 Task: Check the sale-to-list ratio of central air conditioning in the last 3 years.
Action: Mouse moved to (966, 258)
Screenshot: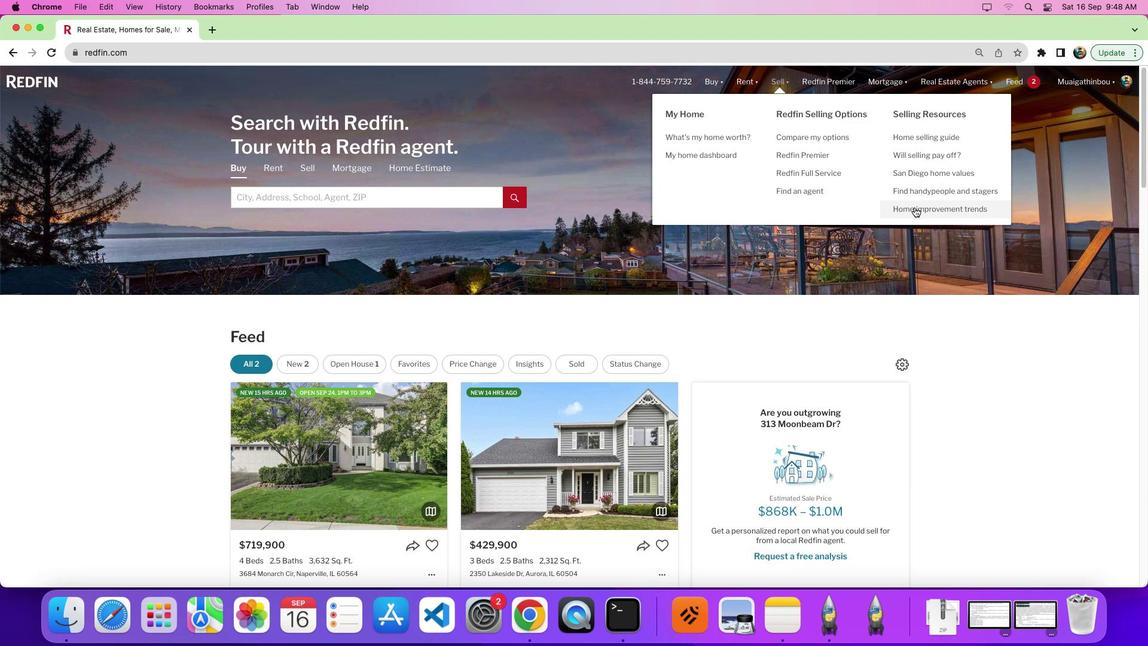
Action: Mouse pressed left at (966, 258)
Screenshot: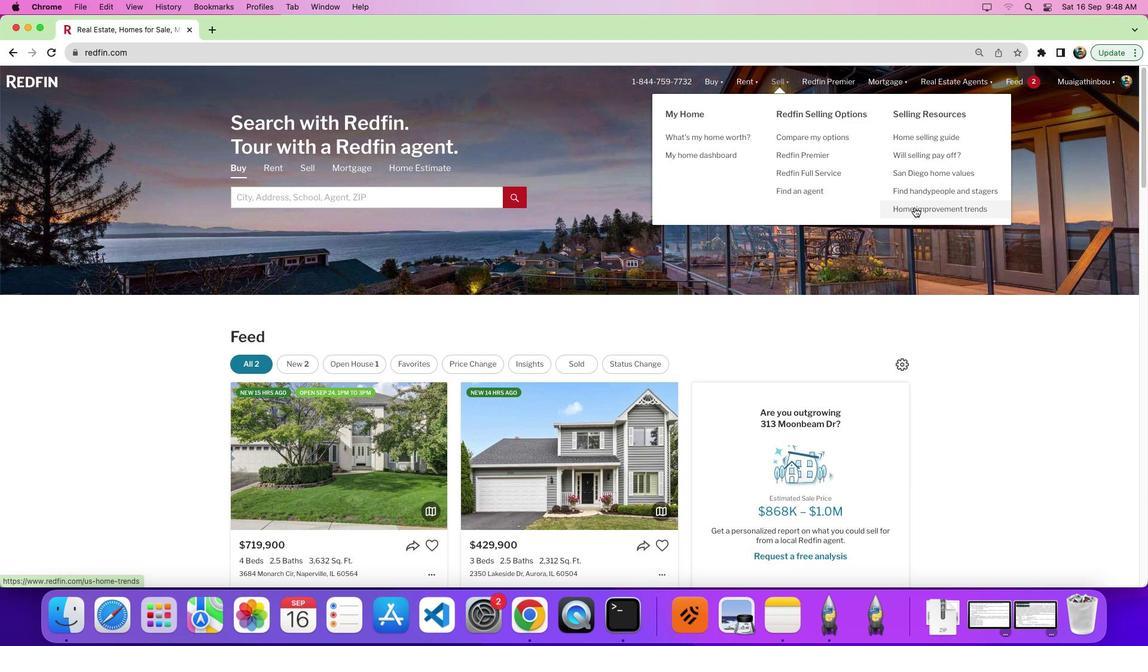 
Action: Mouse moved to (966, 258)
Screenshot: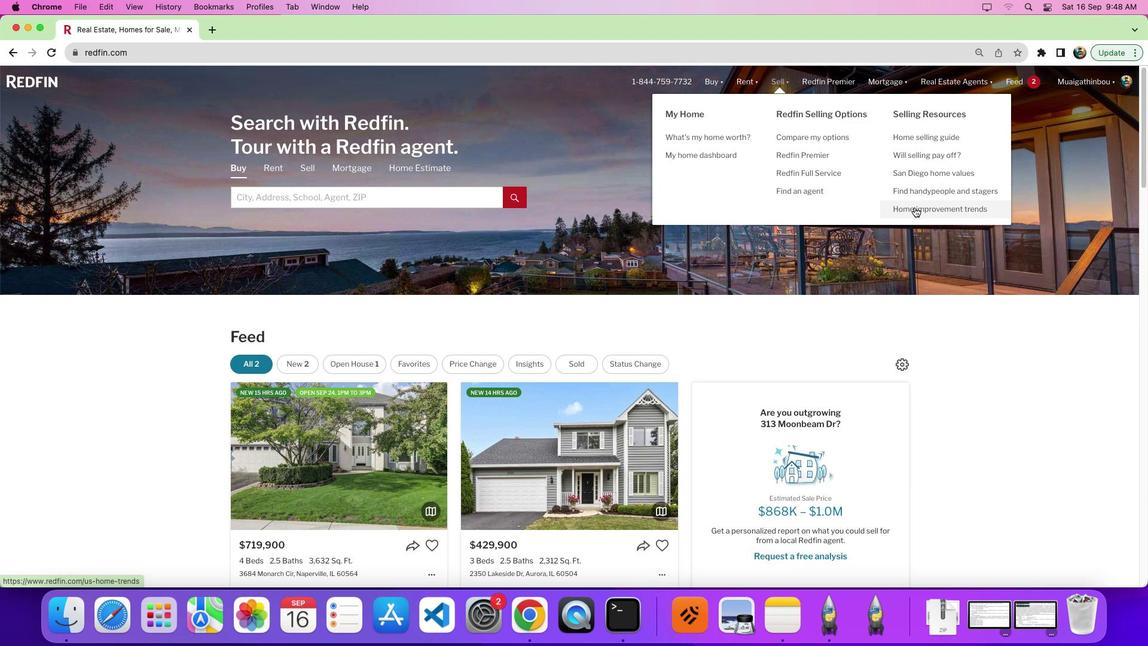 
Action: Mouse pressed left at (966, 258)
Screenshot: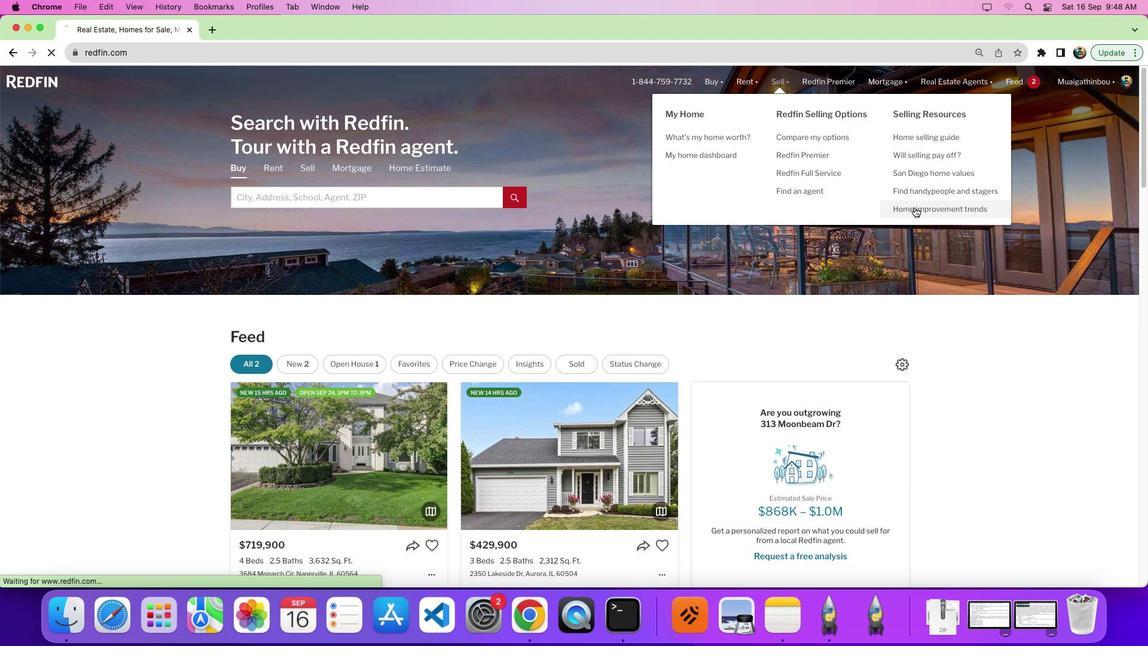 
Action: Mouse moved to (361, 277)
Screenshot: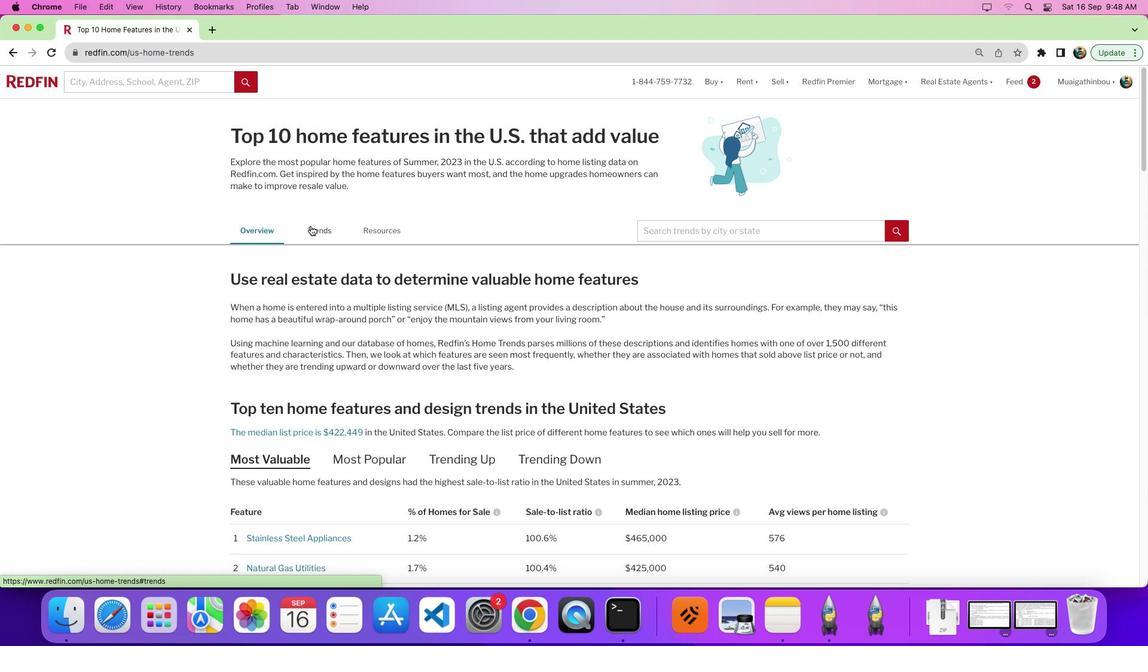 
Action: Mouse pressed left at (361, 277)
Screenshot: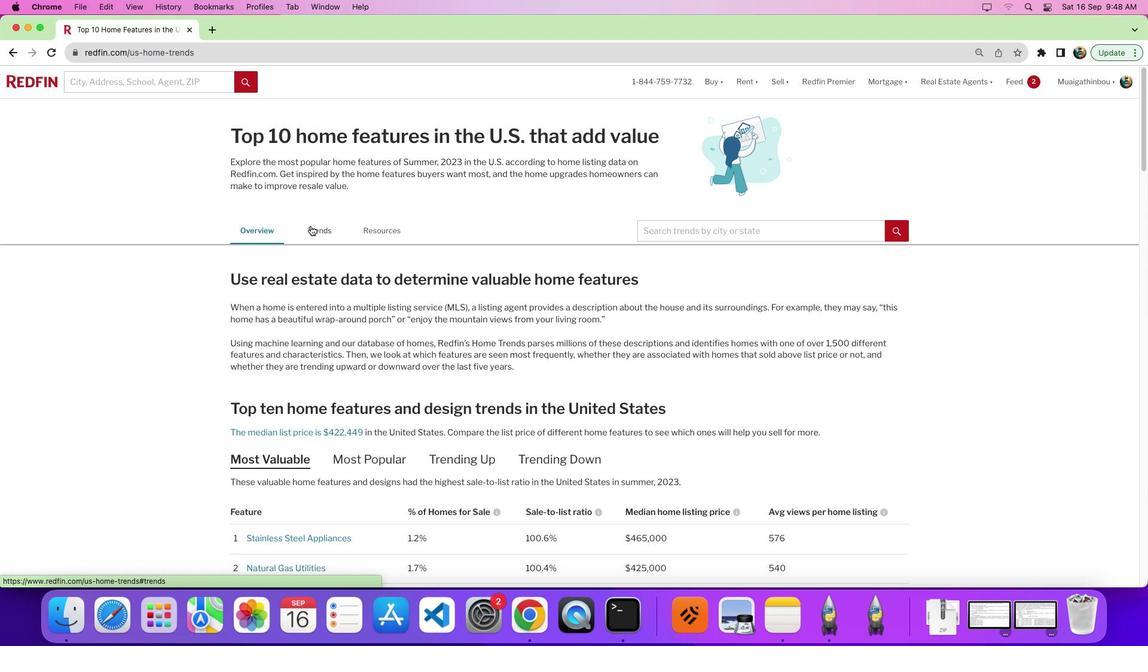
Action: Mouse moved to (540, 350)
Screenshot: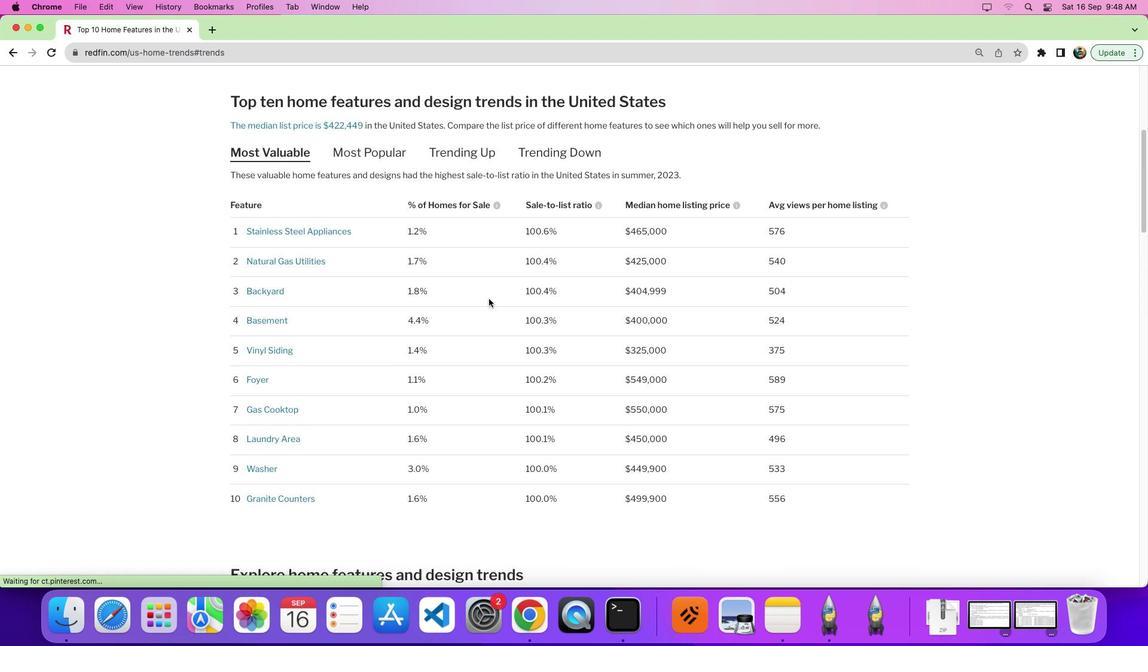 
Action: Mouse scrolled (540, 350) with delta (51, 50)
Screenshot: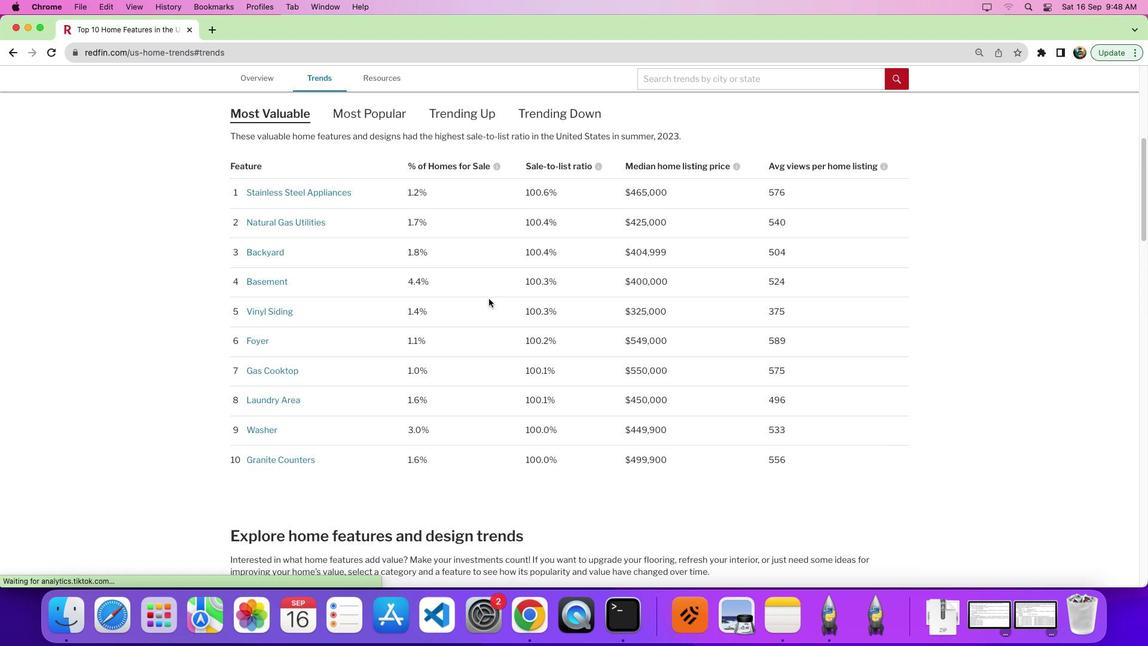 
Action: Mouse scrolled (540, 350) with delta (51, 50)
Screenshot: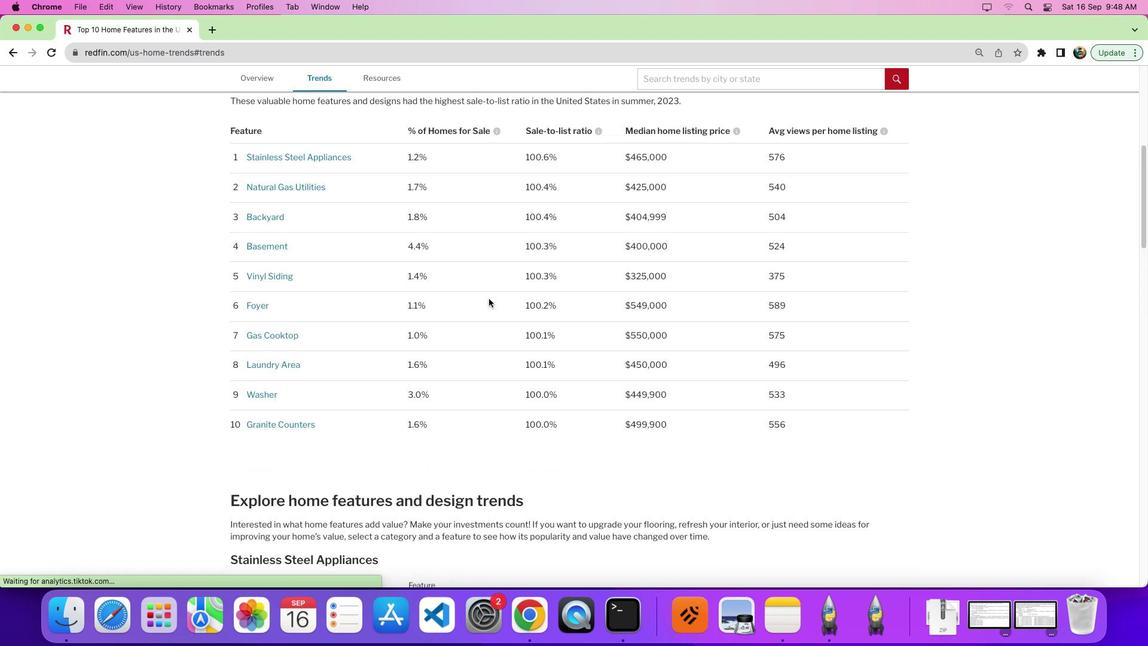 
Action: Mouse scrolled (540, 350) with delta (51, 47)
Screenshot: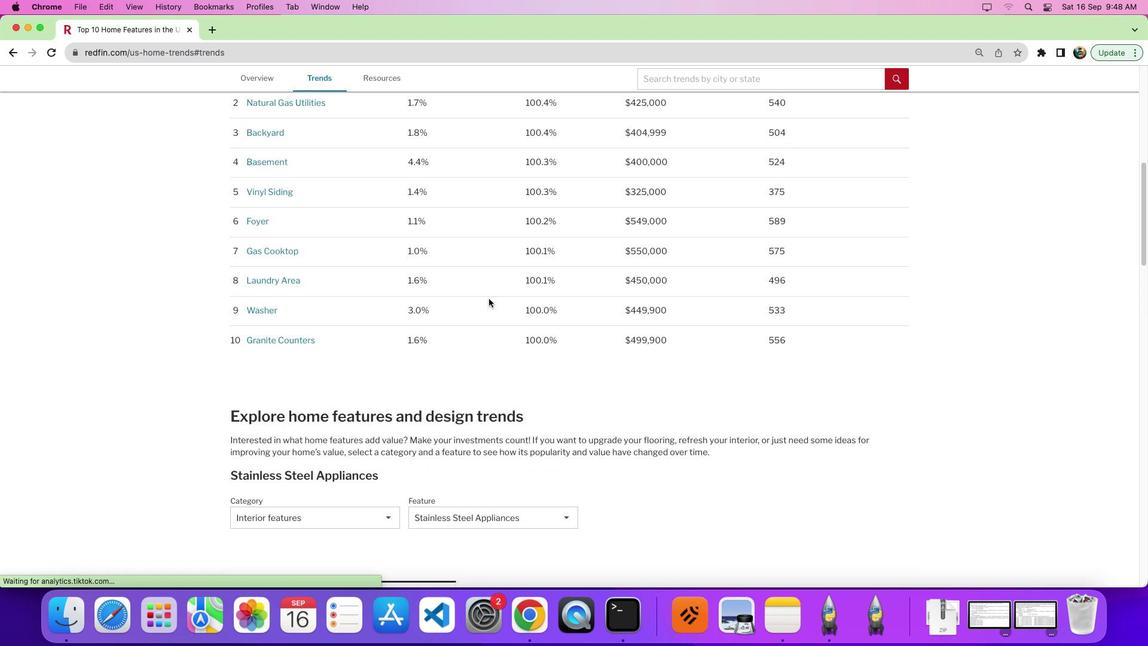 
Action: Mouse scrolled (540, 350) with delta (51, 50)
Screenshot: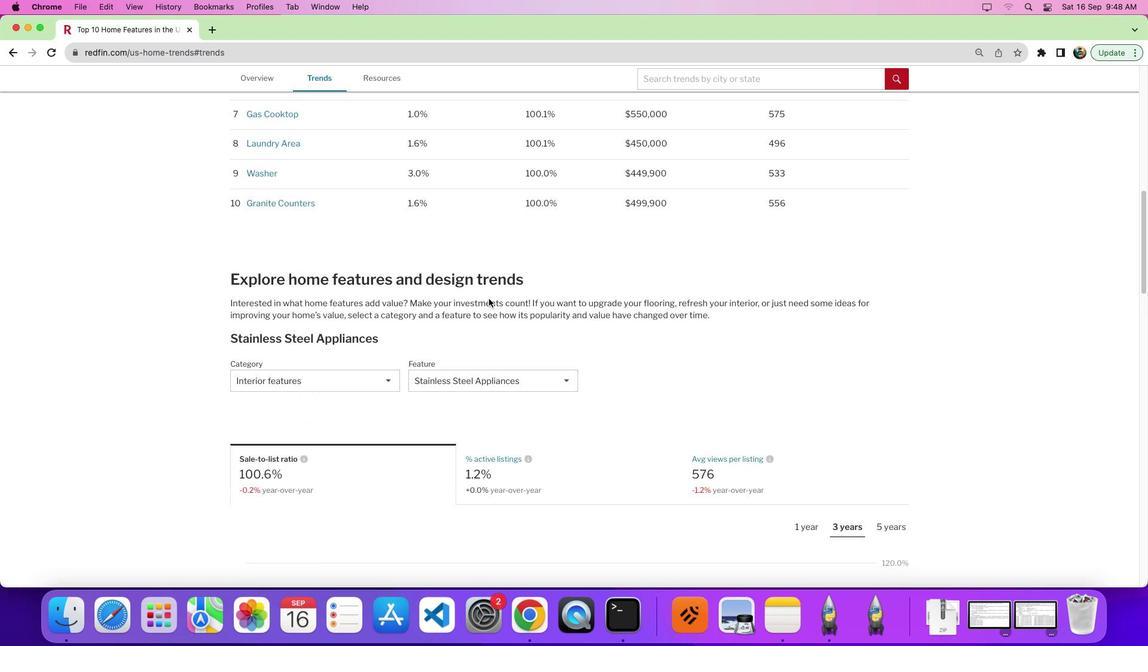 
Action: Mouse scrolled (540, 350) with delta (51, 50)
Screenshot: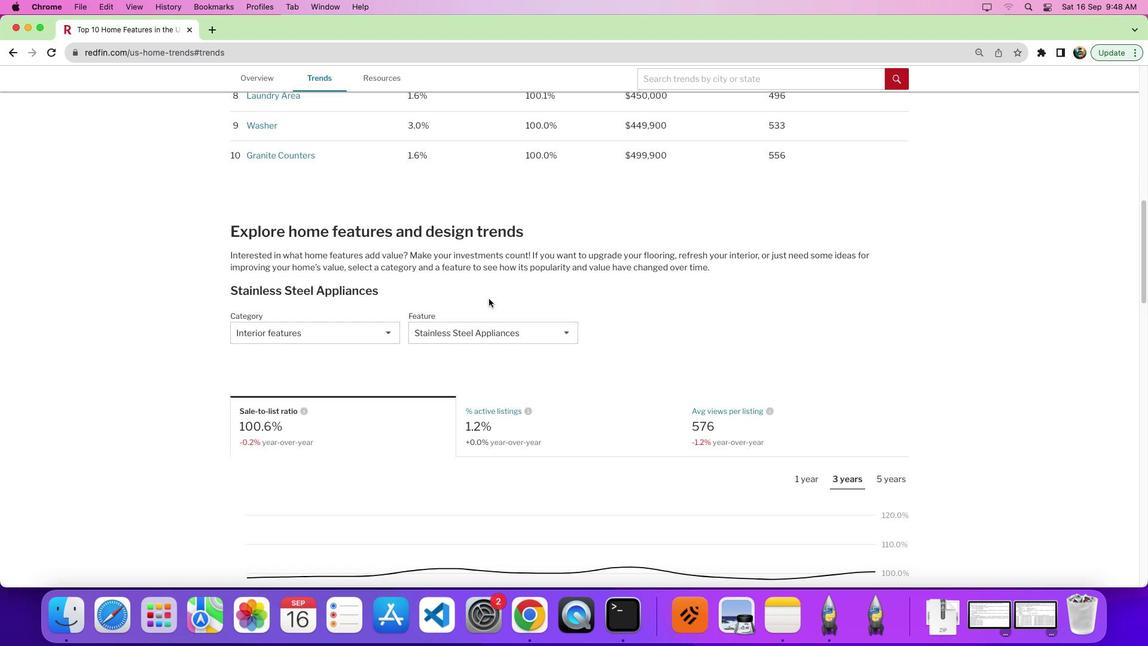 
Action: Mouse scrolled (540, 350) with delta (51, 47)
Screenshot: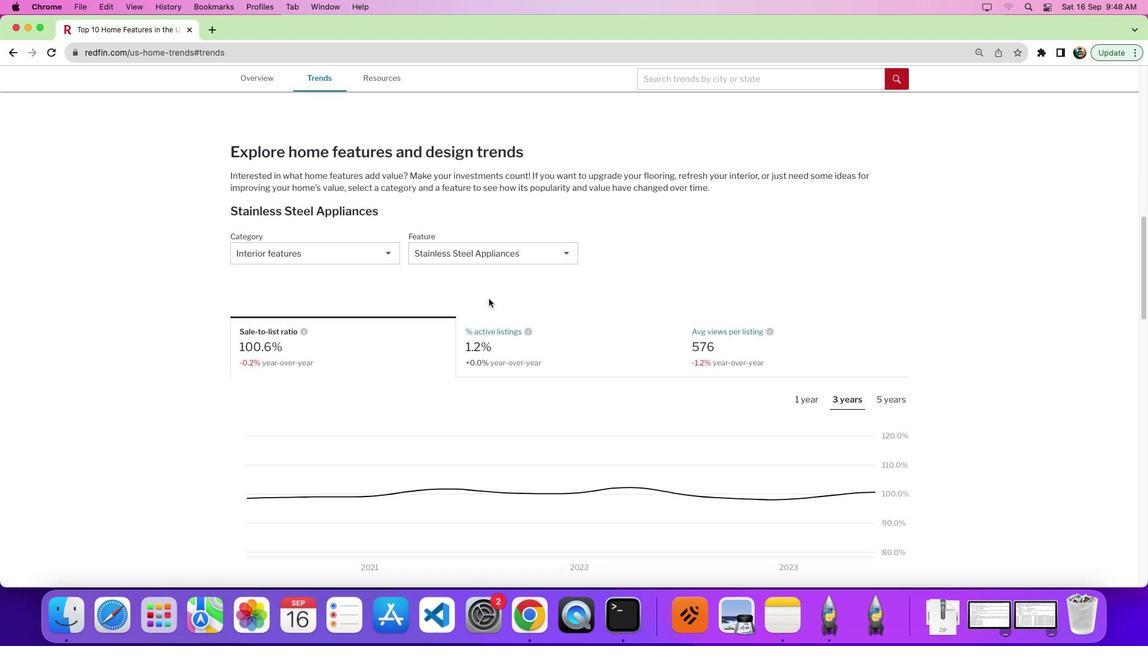 
Action: Mouse moved to (388, 287)
Screenshot: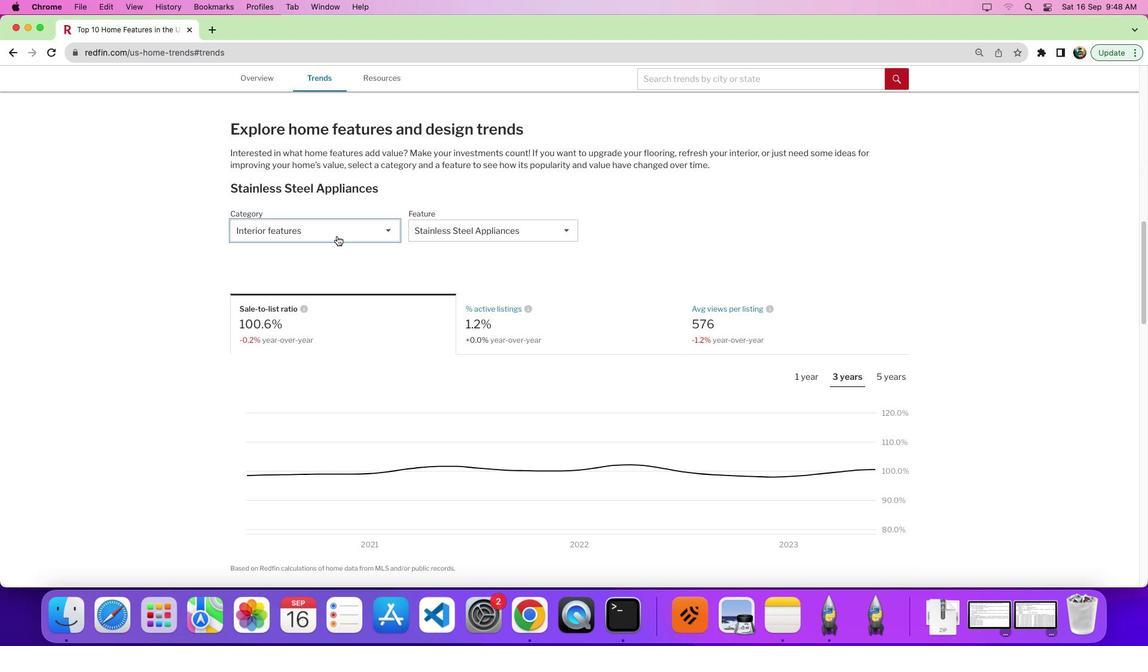 
Action: Mouse pressed left at (388, 287)
Screenshot: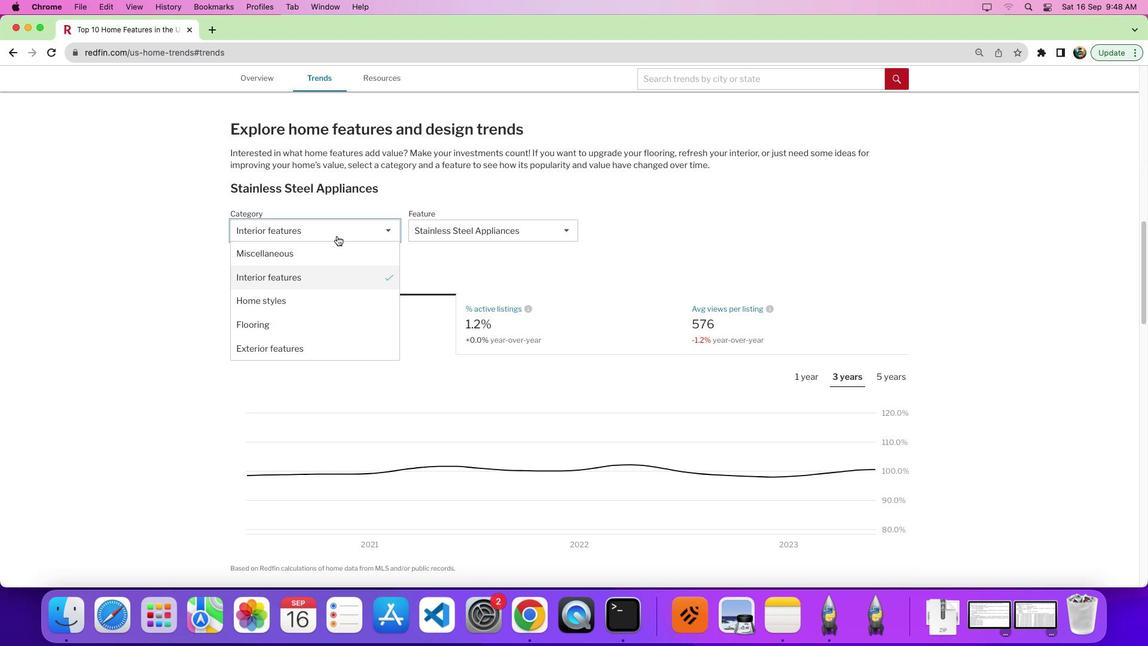 
Action: Mouse moved to (383, 338)
Screenshot: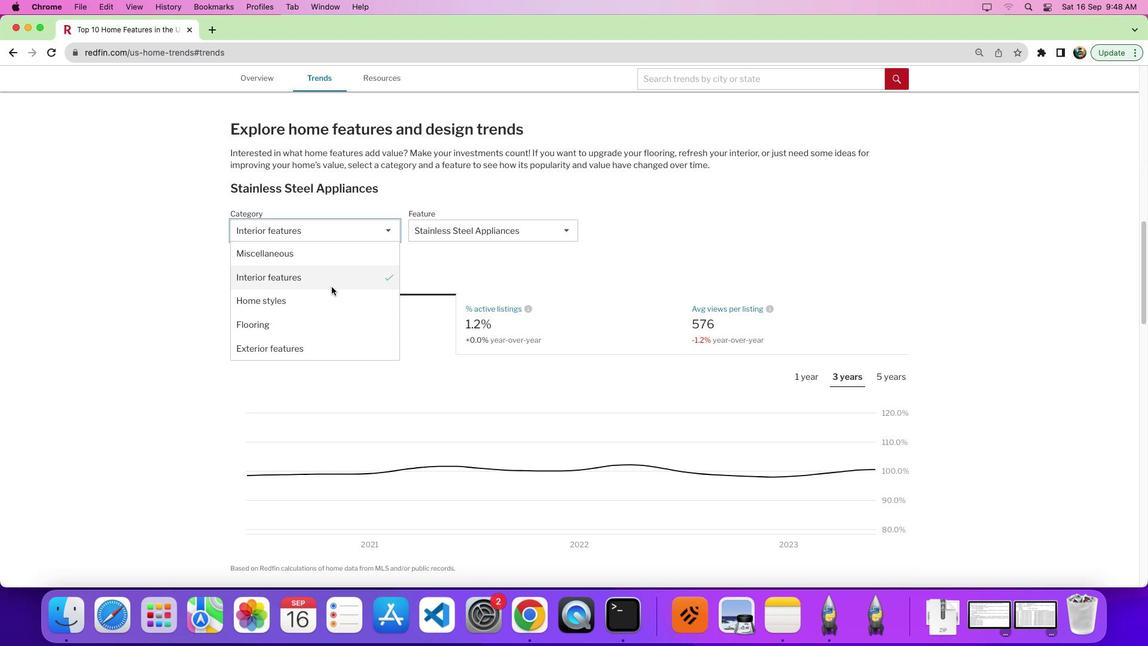 
Action: Mouse pressed left at (383, 338)
Screenshot: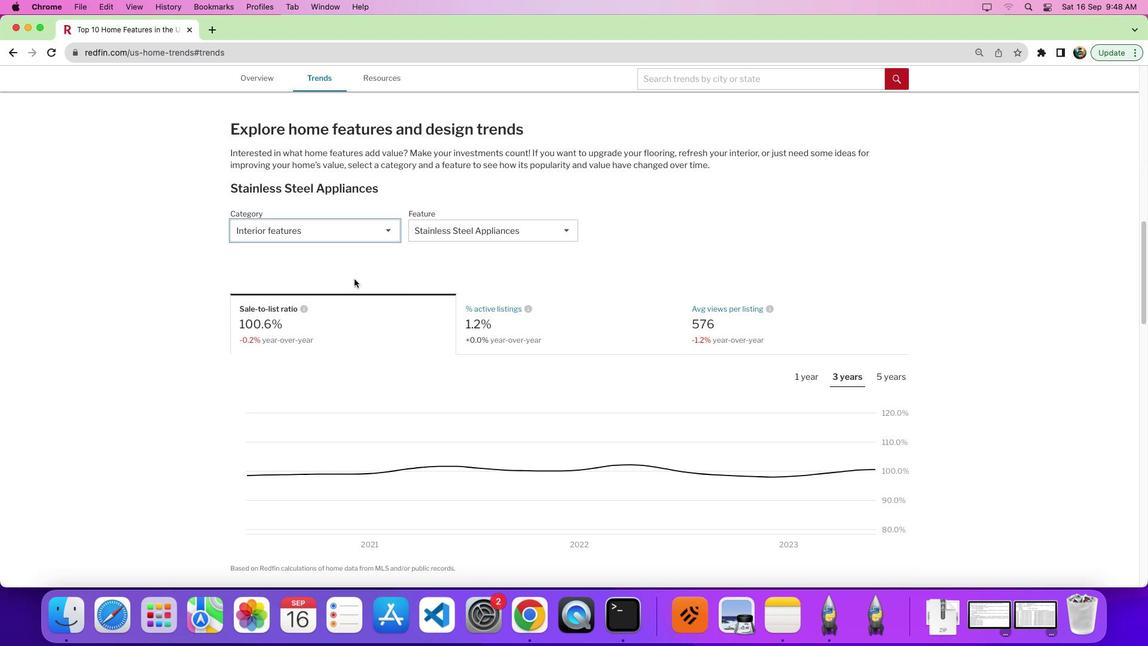 
Action: Mouse moved to (521, 287)
Screenshot: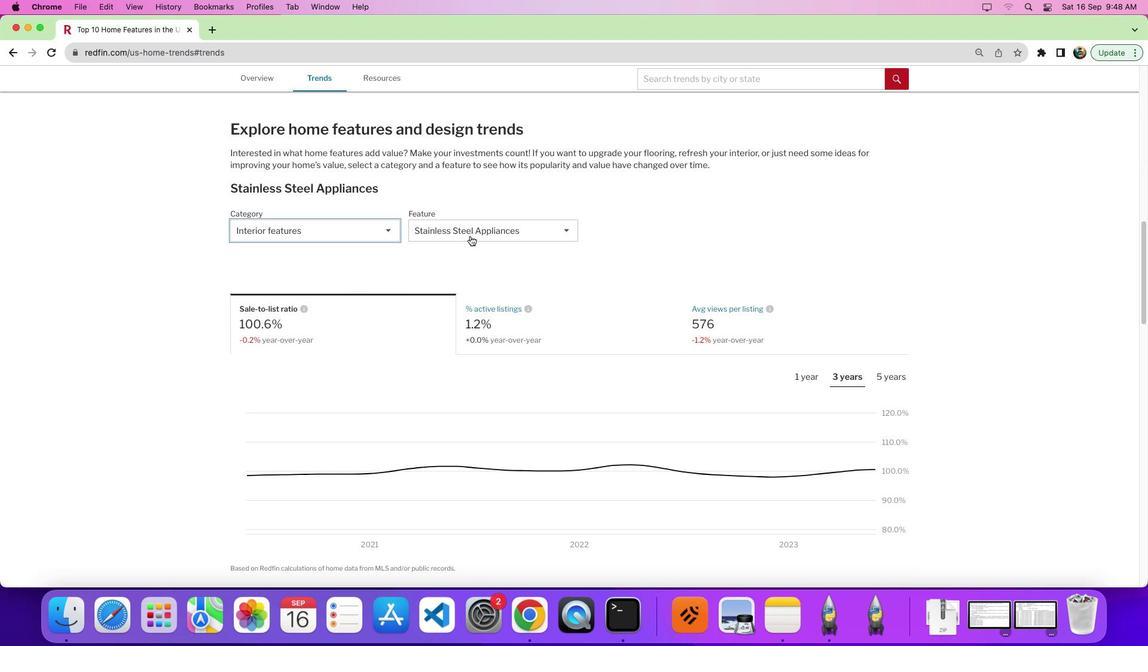 
Action: Mouse pressed left at (521, 287)
Screenshot: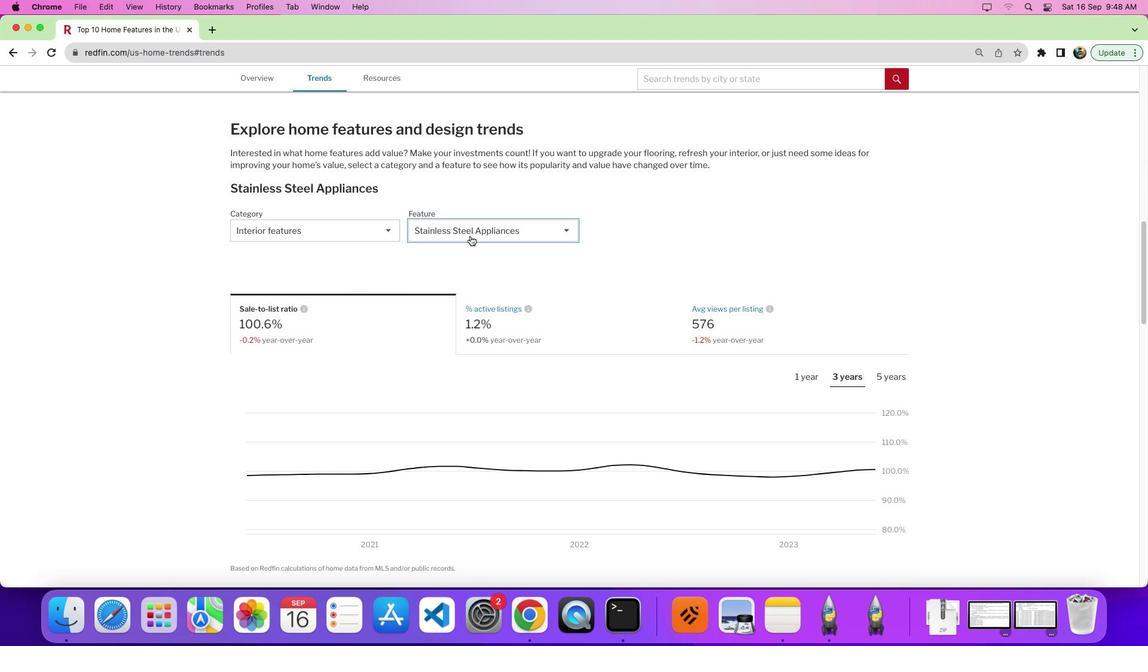 
Action: Mouse moved to (520, 384)
Screenshot: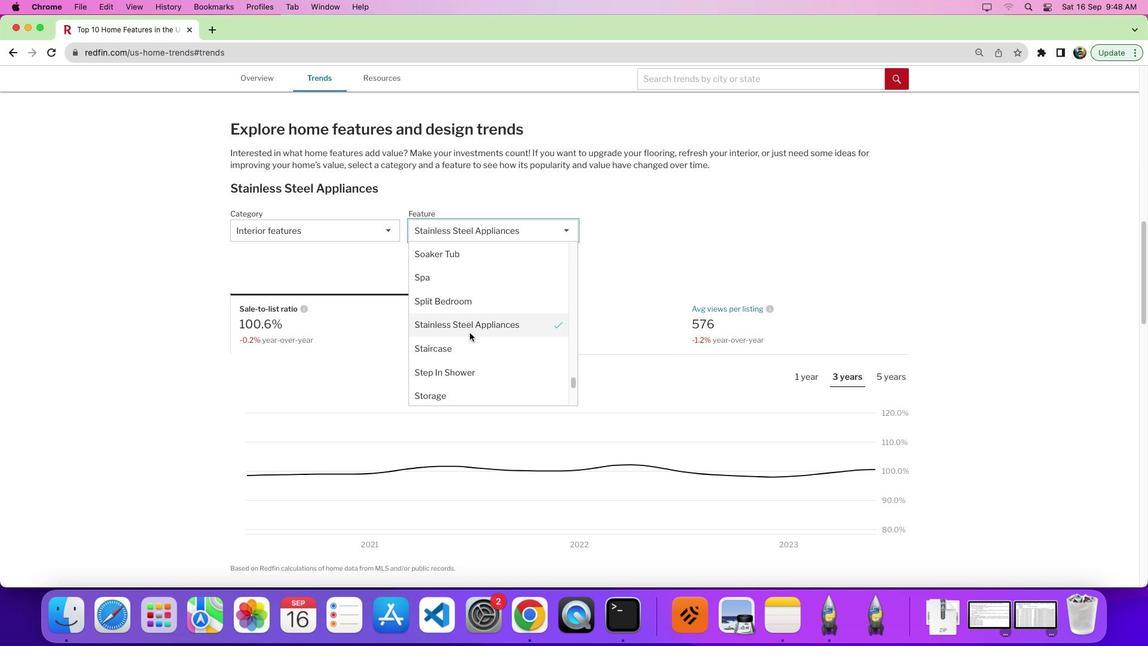 
Action: Mouse scrolled (520, 384) with delta (51, 52)
Screenshot: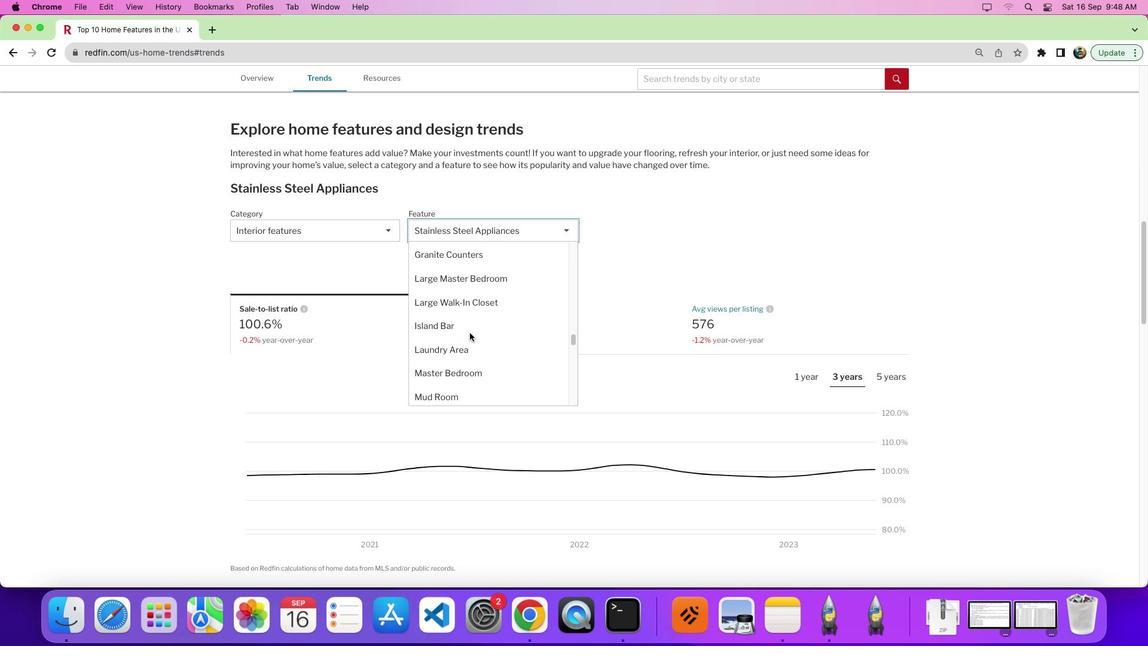 
Action: Mouse scrolled (520, 384) with delta (51, 52)
Screenshot: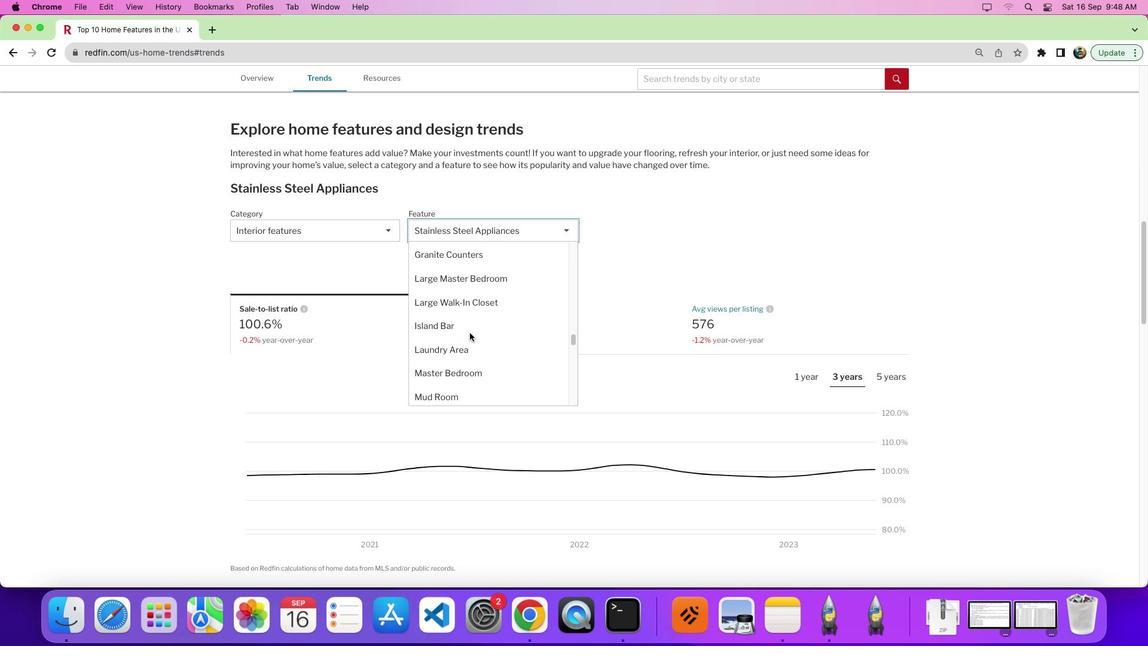 
Action: Mouse scrolled (520, 384) with delta (51, 56)
Screenshot: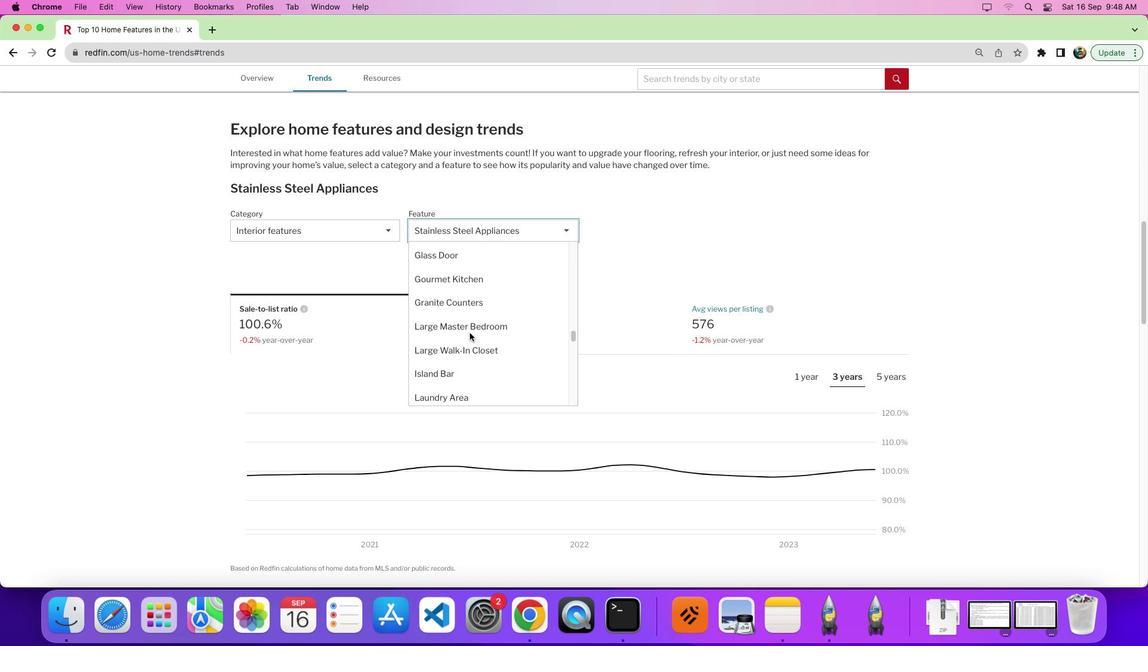 
Action: Mouse scrolled (520, 384) with delta (51, 59)
Screenshot: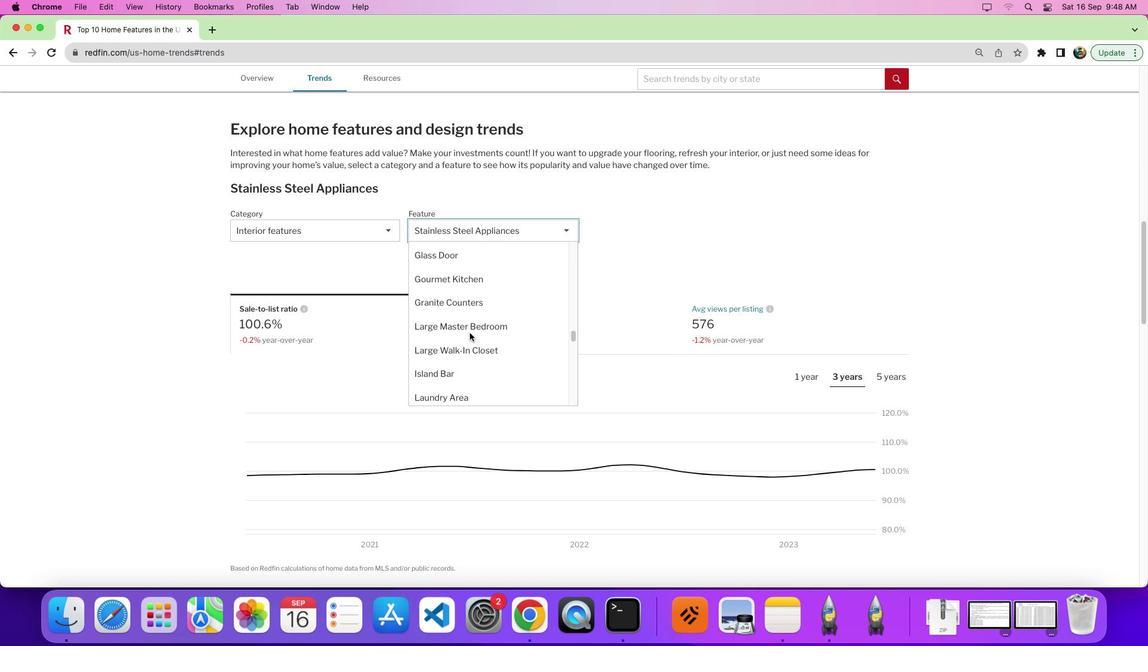 
Action: Mouse moved to (521, 384)
Screenshot: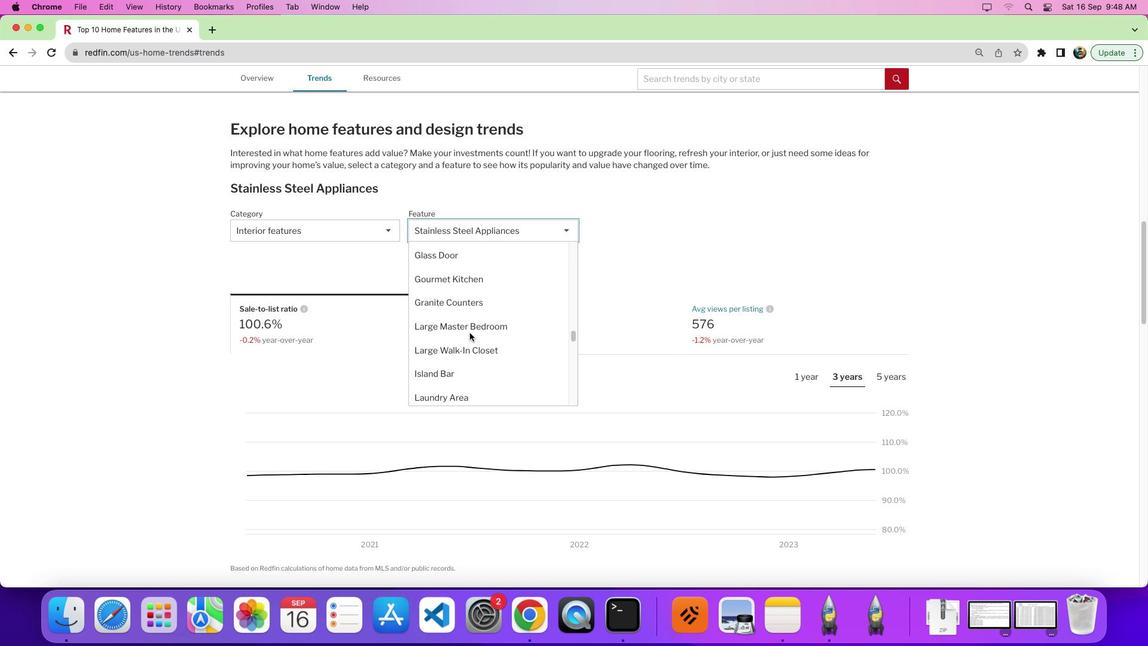 
Action: Mouse scrolled (521, 384) with delta (51, 52)
Screenshot: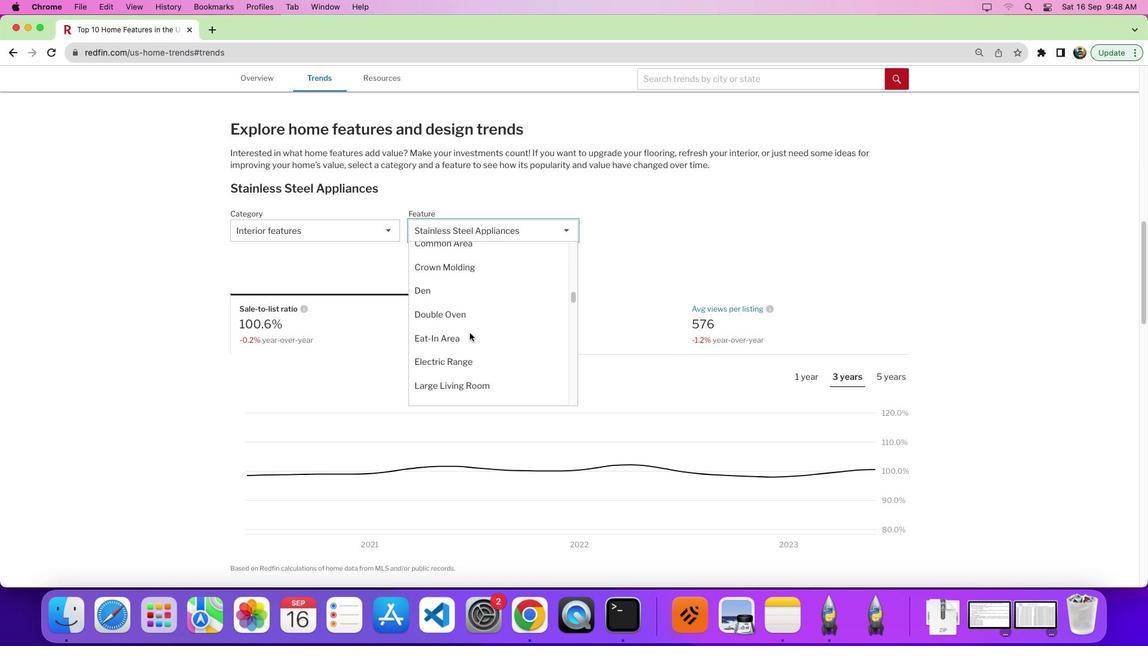 
Action: Mouse scrolled (521, 384) with delta (51, 52)
Screenshot: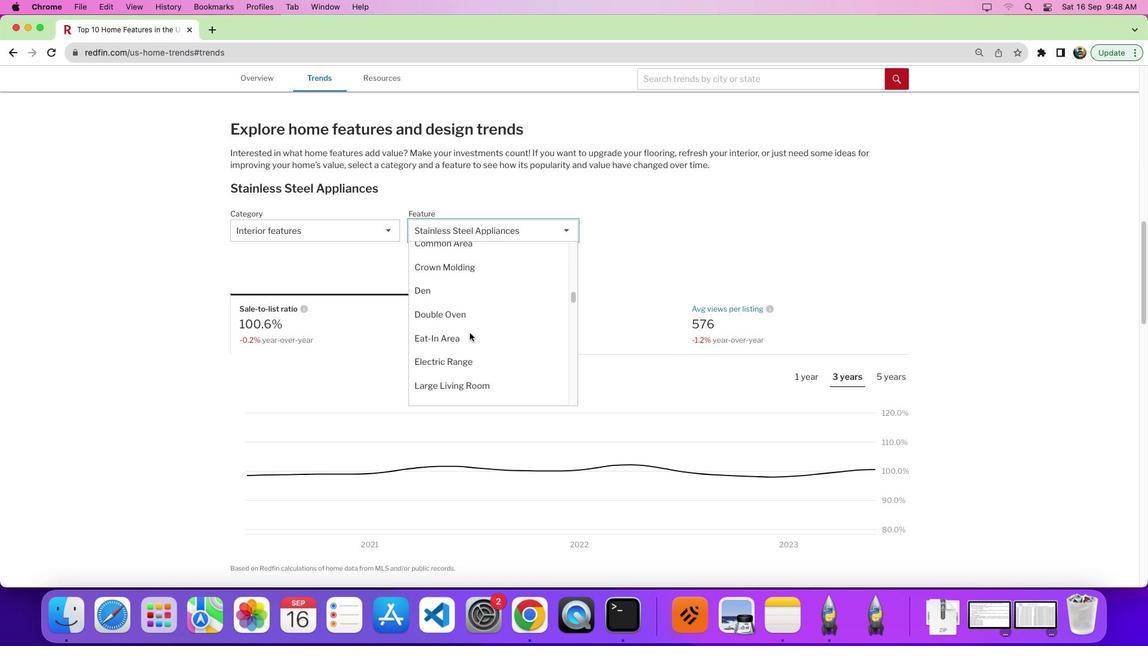 
Action: Mouse scrolled (521, 384) with delta (51, 56)
Screenshot: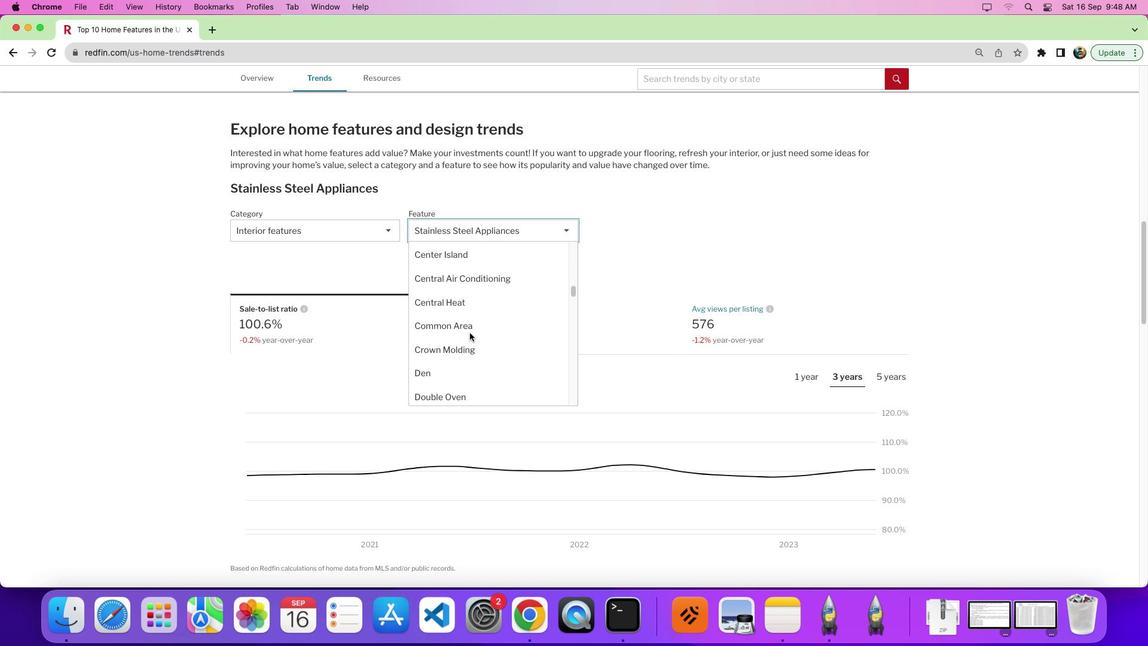
Action: Mouse scrolled (521, 384) with delta (51, 59)
Screenshot: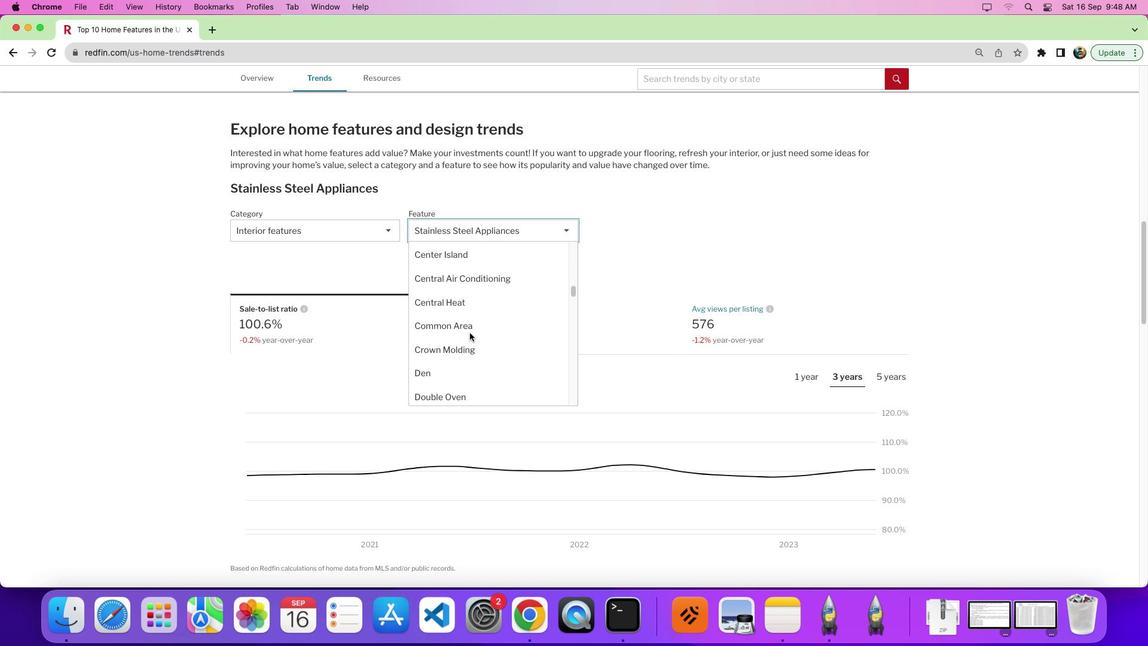 
Action: Mouse scrolled (521, 384) with delta (51, 52)
Screenshot: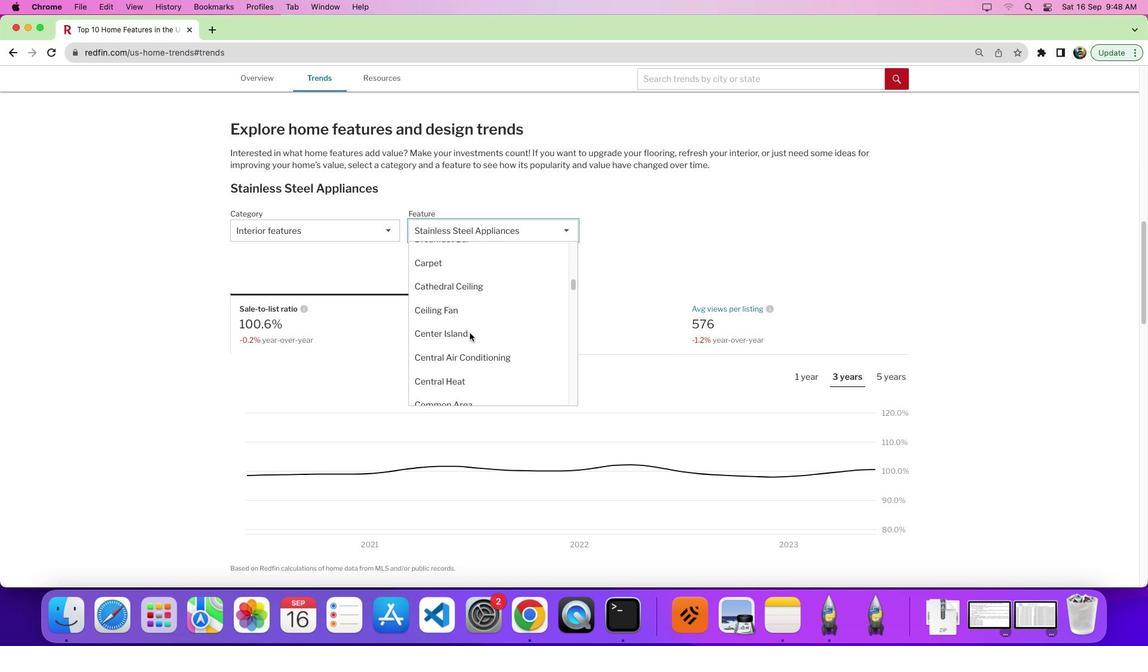 
Action: Mouse scrolled (521, 384) with delta (51, 52)
Screenshot: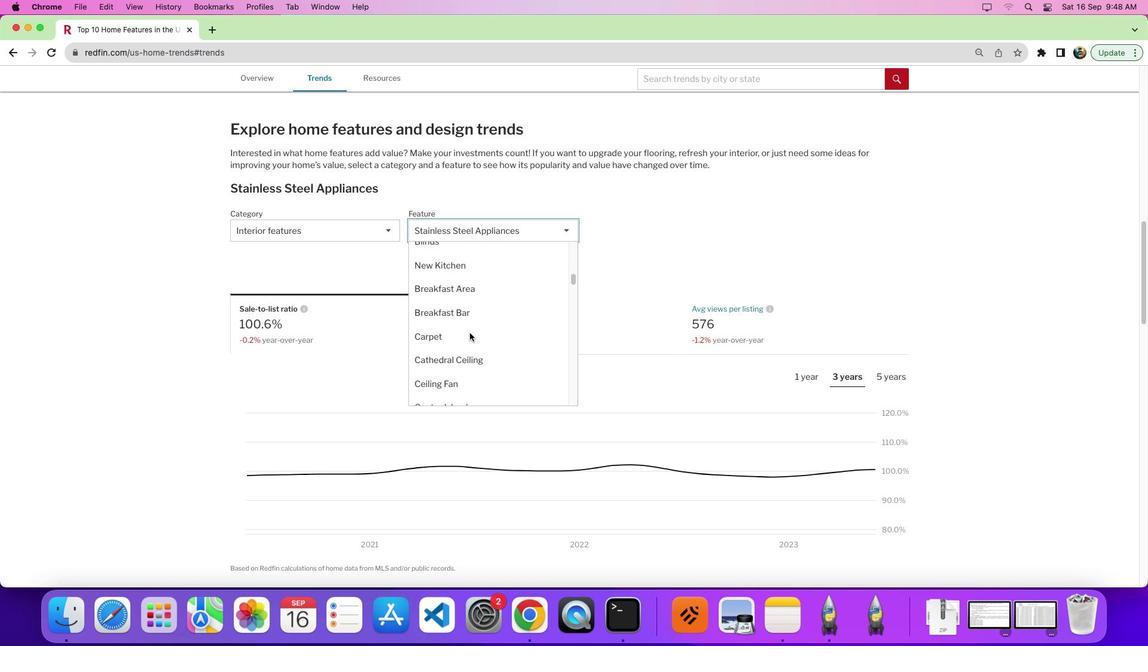
Action: Mouse scrolled (521, 384) with delta (51, 55)
Screenshot: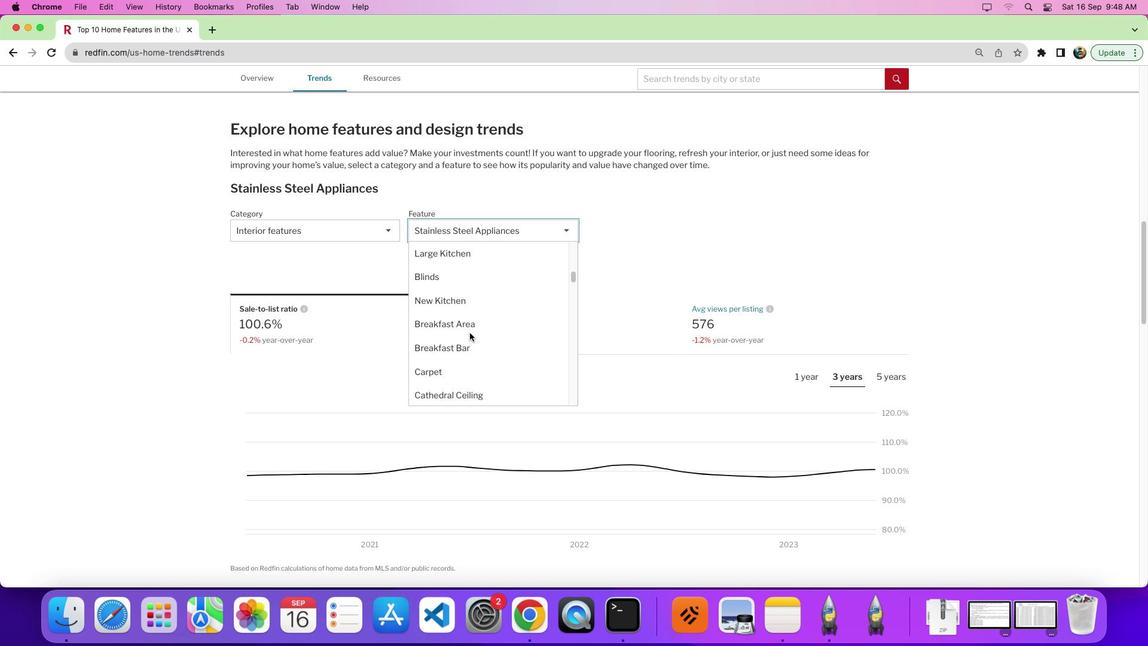 
Action: Mouse scrolled (521, 384) with delta (51, 50)
Screenshot: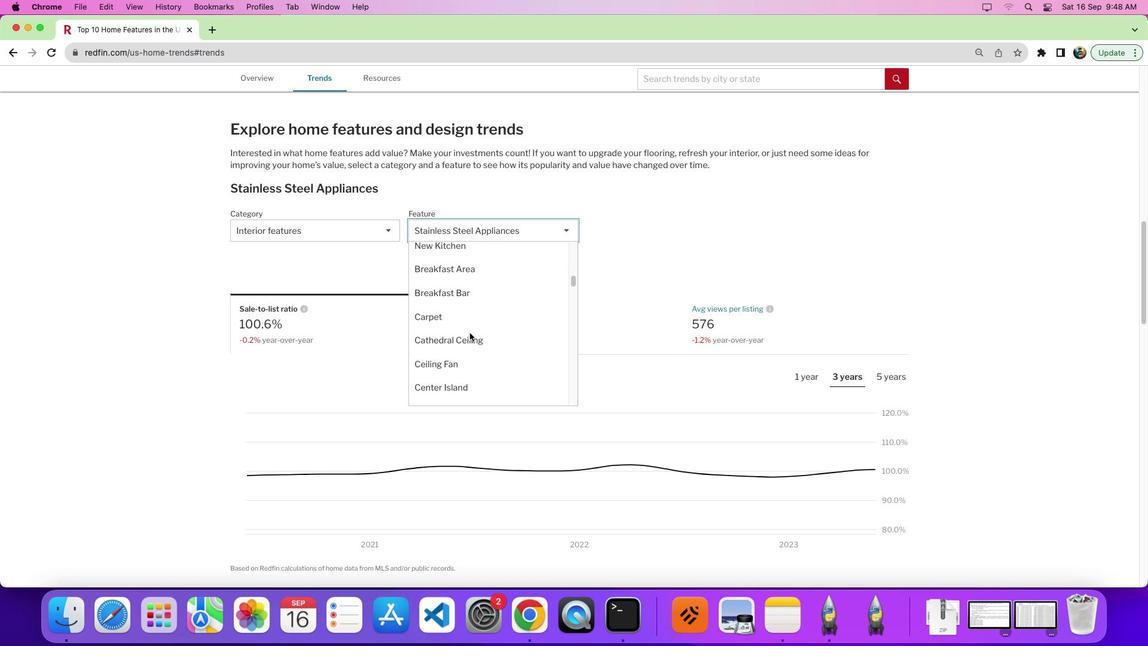 
Action: Mouse scrolled (521, 384) with delta (51, 50)
Screenshot: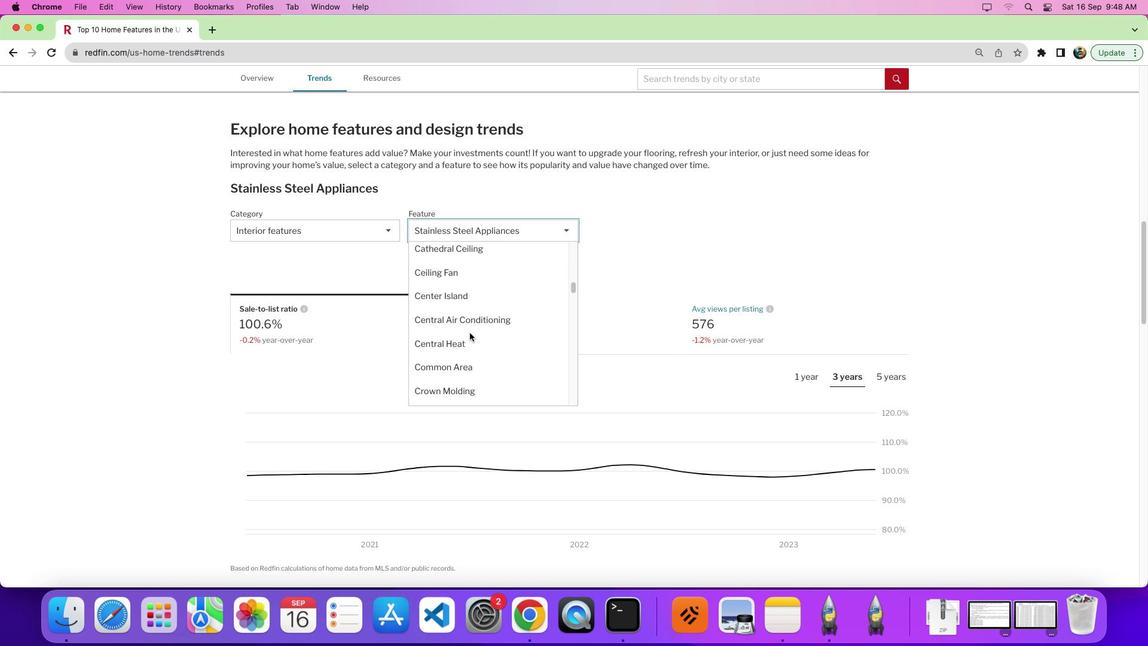 
Action: Mouse scrolled (521, 384) with delta (51, 47)
Screenshot: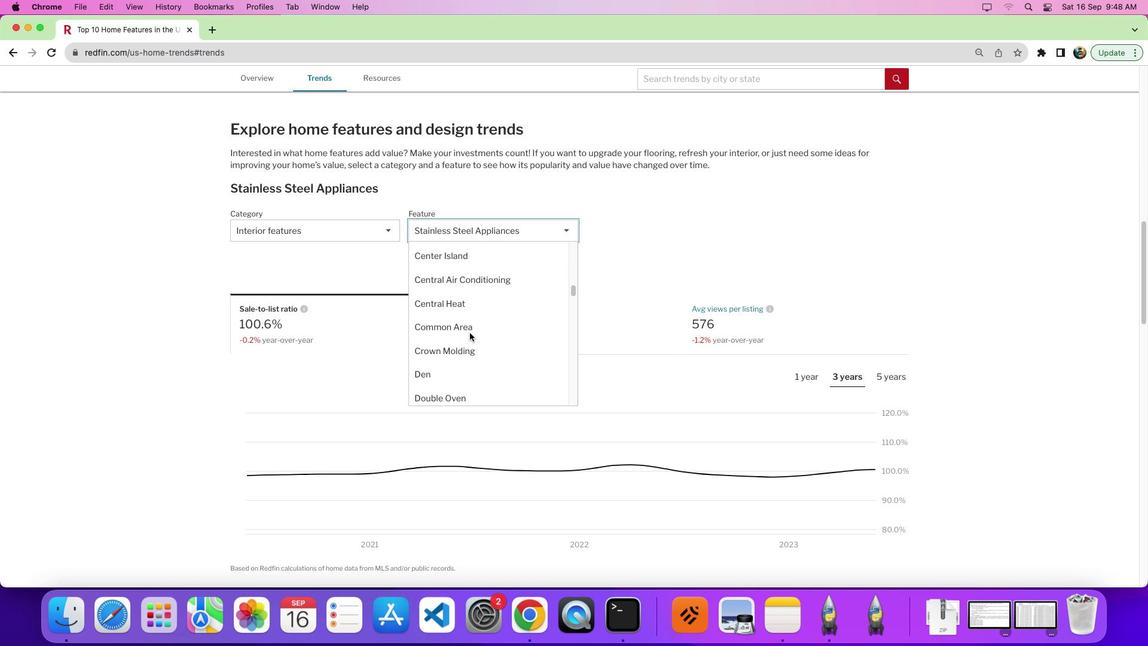 
Action: Mouse moved to (528, 334)
Screenshot: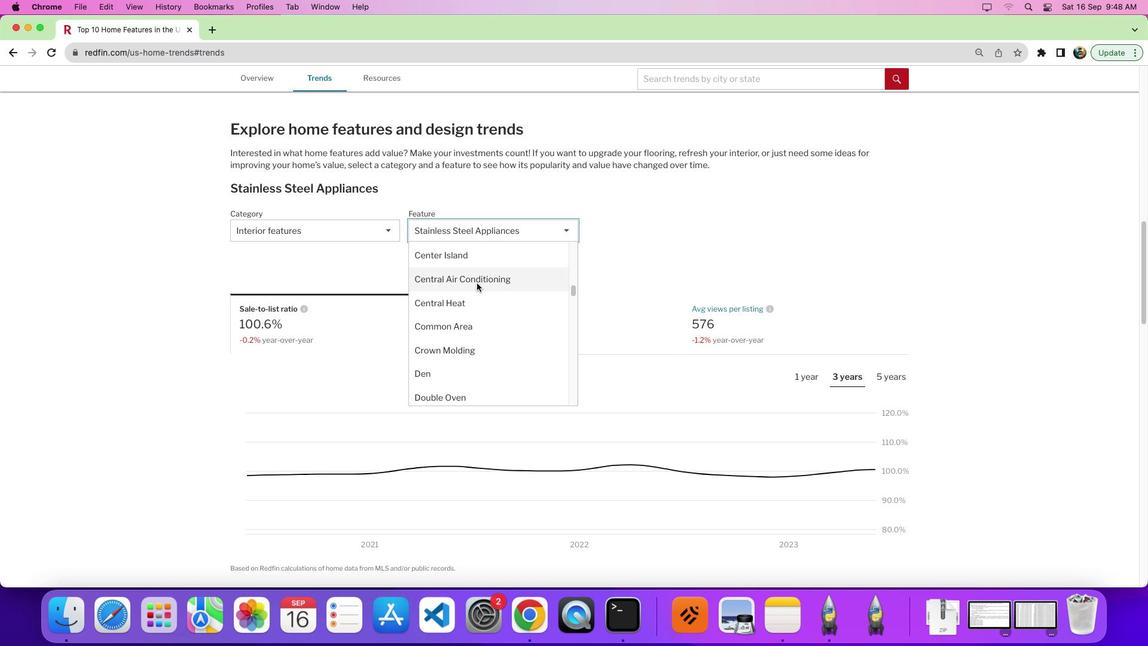 
Action: Mouse pressed left at (528, 334)
Screenshot: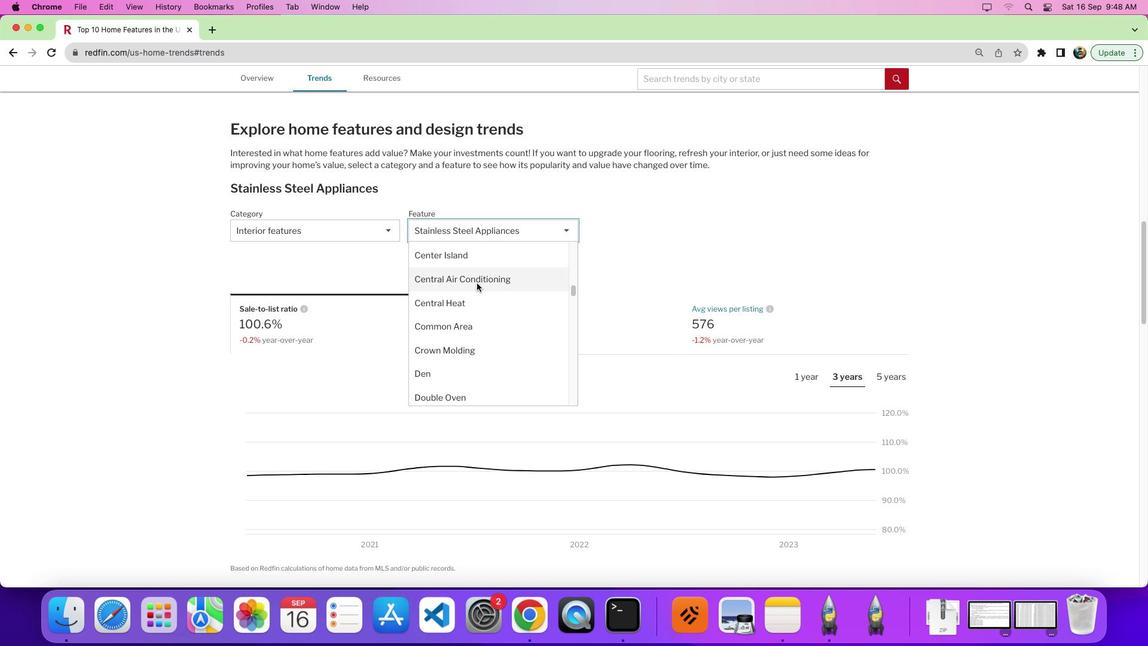 
Action: Mouse moved to (793, 439)
Screenshot: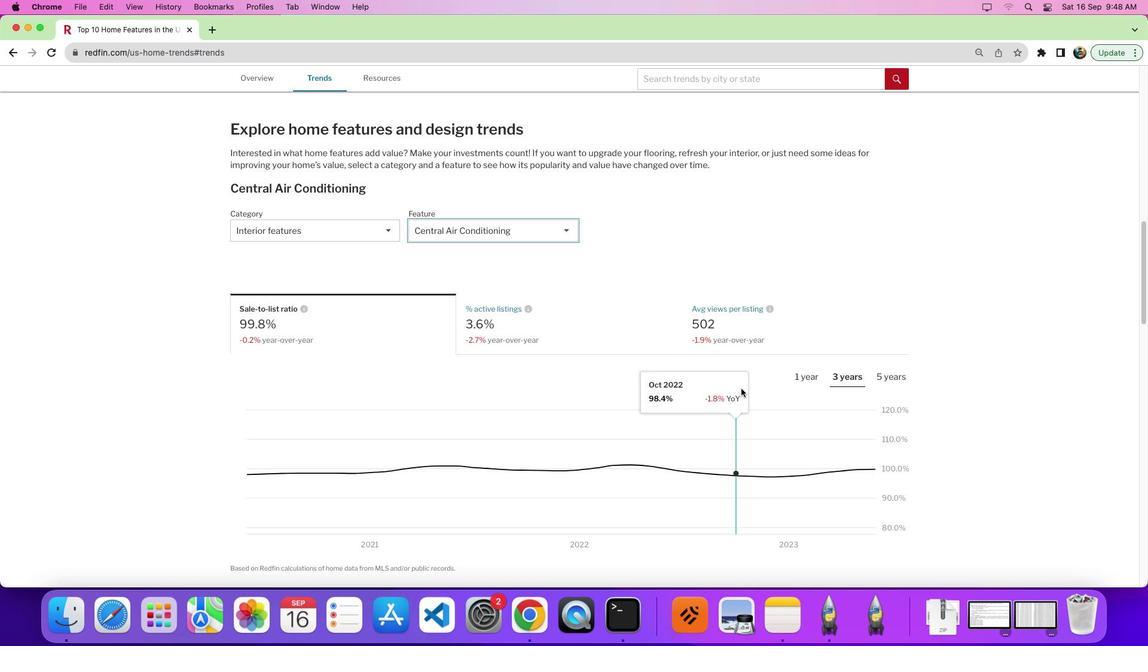 
Action: Mouse scrolled (793, 439) with delta (51, 50)
Screenshot: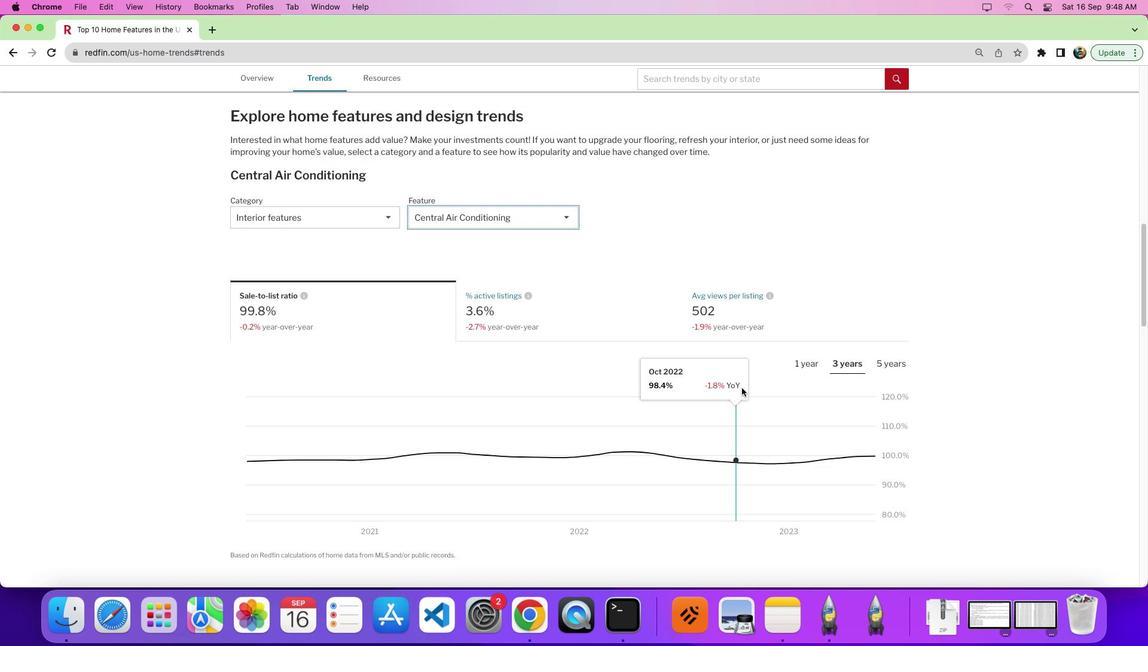 
Action: Mouse scrolled (793, 439) with delta (51, 50)
Screenshot: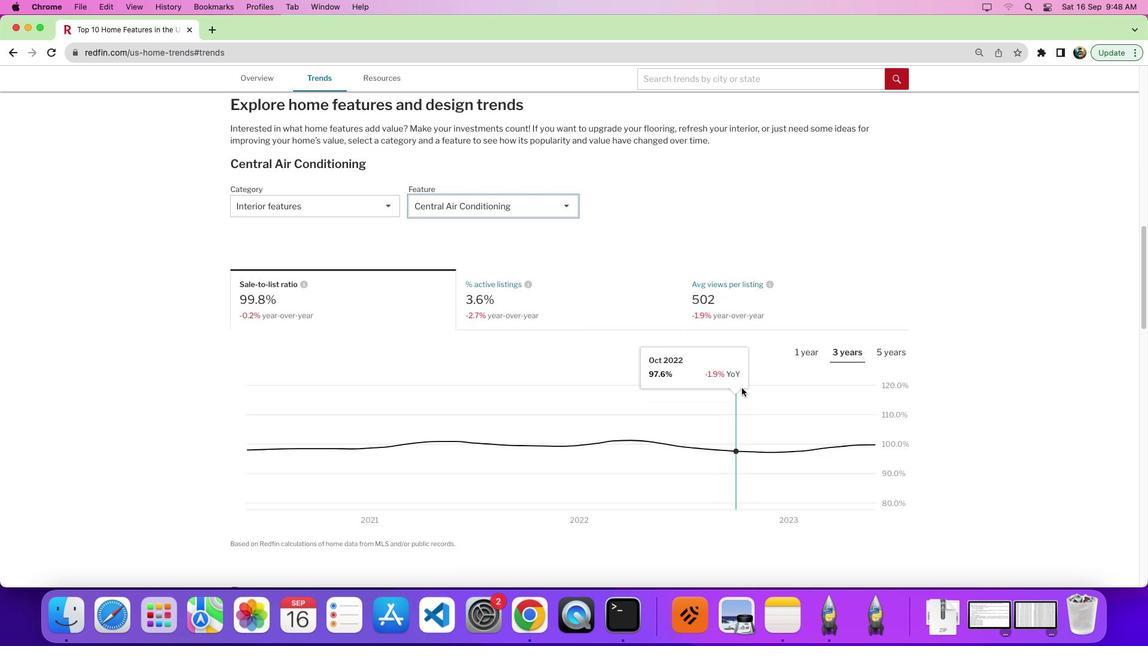 
Action: Mouse moved to (793, 439)
Screenshot: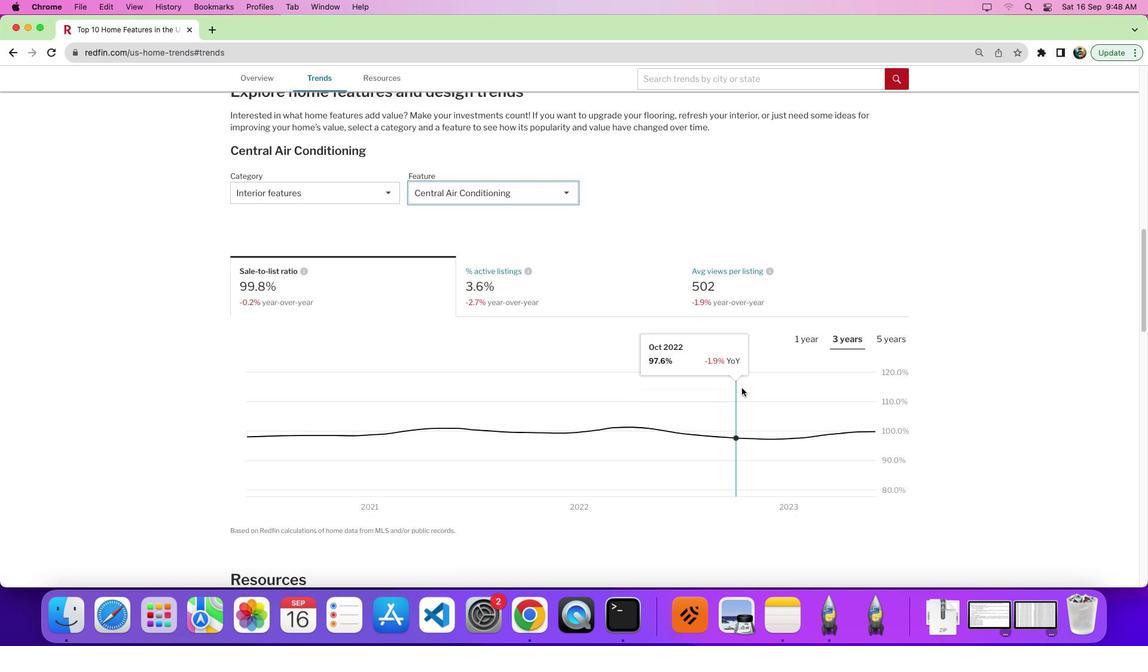 
Action: Mouse scrolled (793, 439) with delta (51, 50)
Screenshot: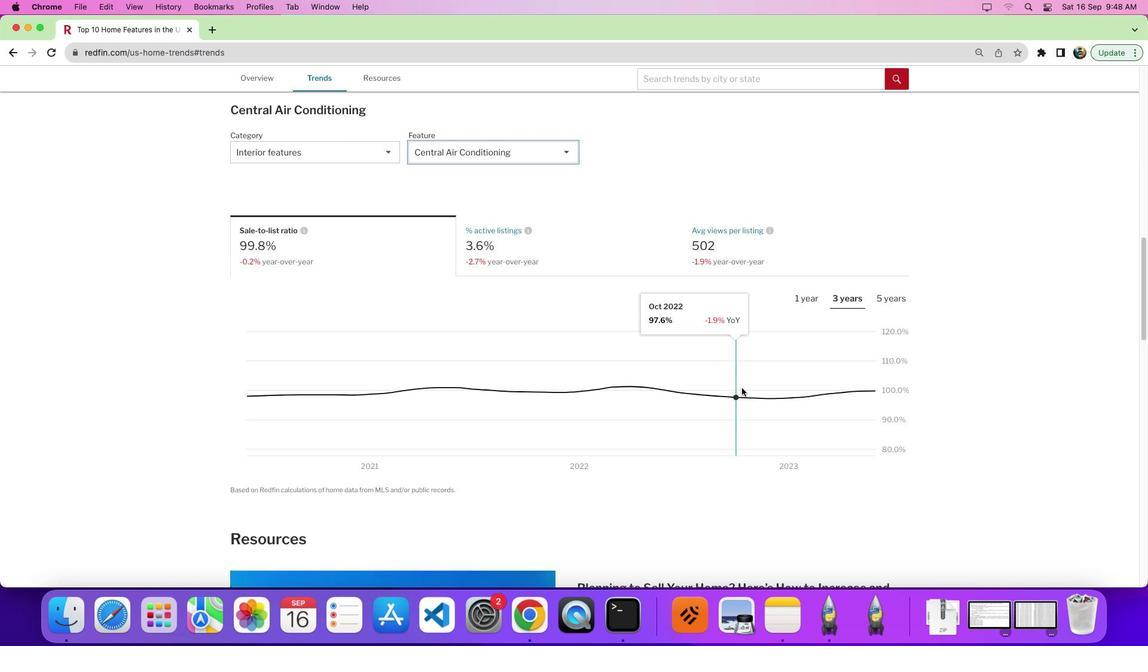 
Action: Mouse moved to (981, 394)
Screenshot: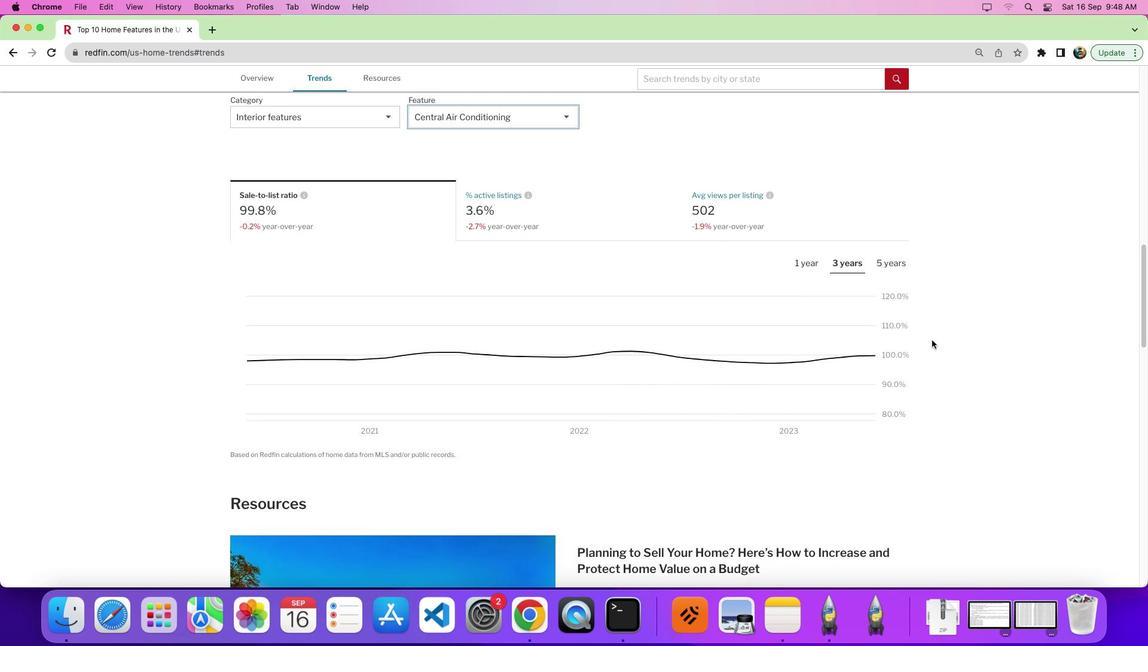 
